 Task: Send an email with the signature Danny Hernandez with the subject 'Late payment reminder' and the message 'Please let me know if there are any issues with the formatting.' from softage.1@softage.net to softage.5@softage.net,  softage.1@softage.net and softage.6@softage.net with CC to softage.7@softage.net with an attached document Financial_projections.xlsx
Action: Key pressed n
Screenshot: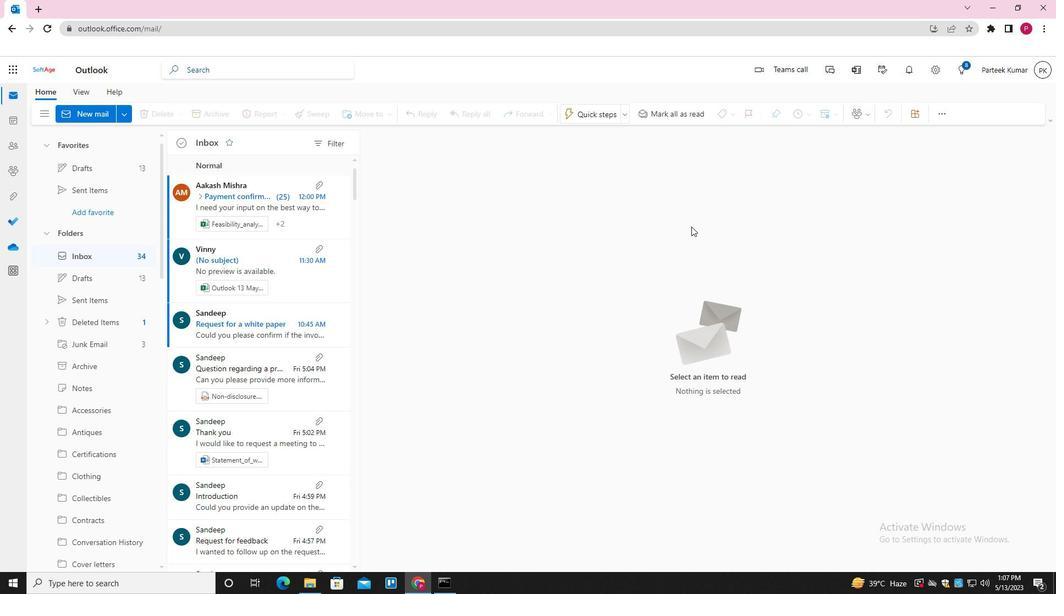 
Action: Mouse moved to (742, 116)
Screenshot: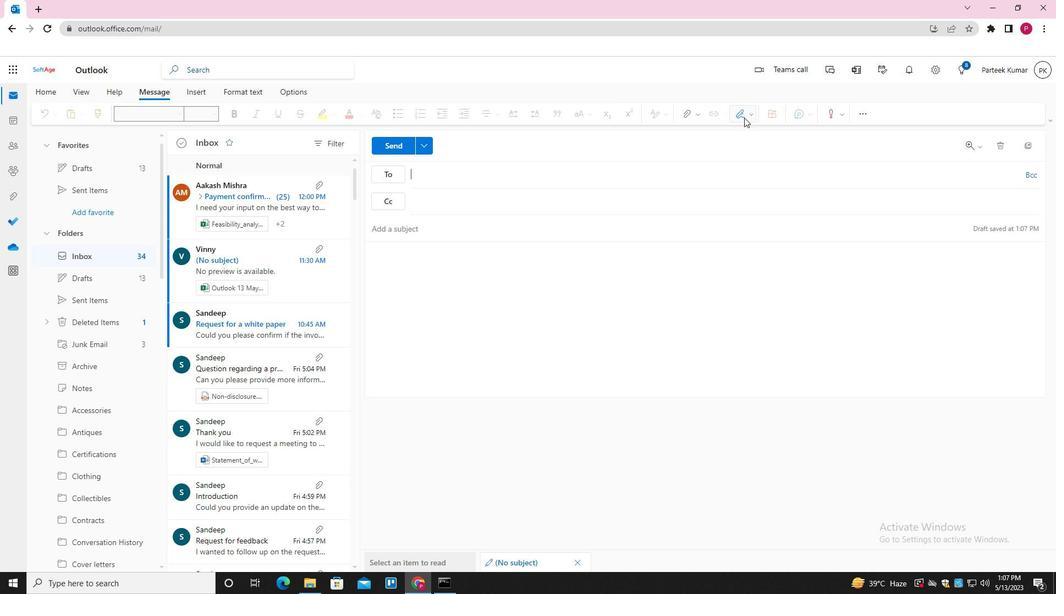
Action: Mouse pressed left at (742, 116)
Screenshot: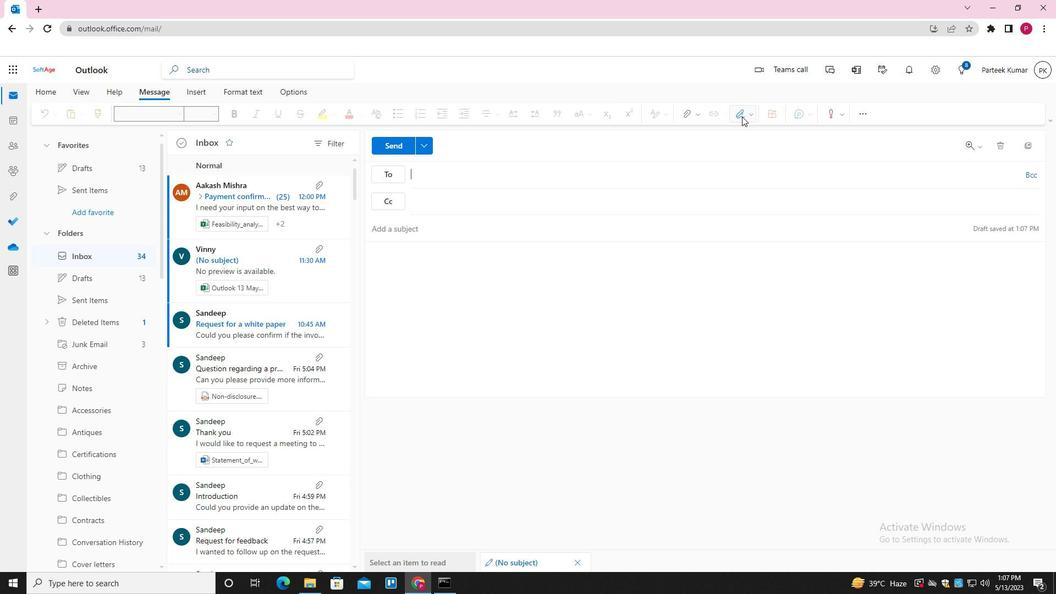 
Action: Mouse moved to (723, 155)
Screenshot: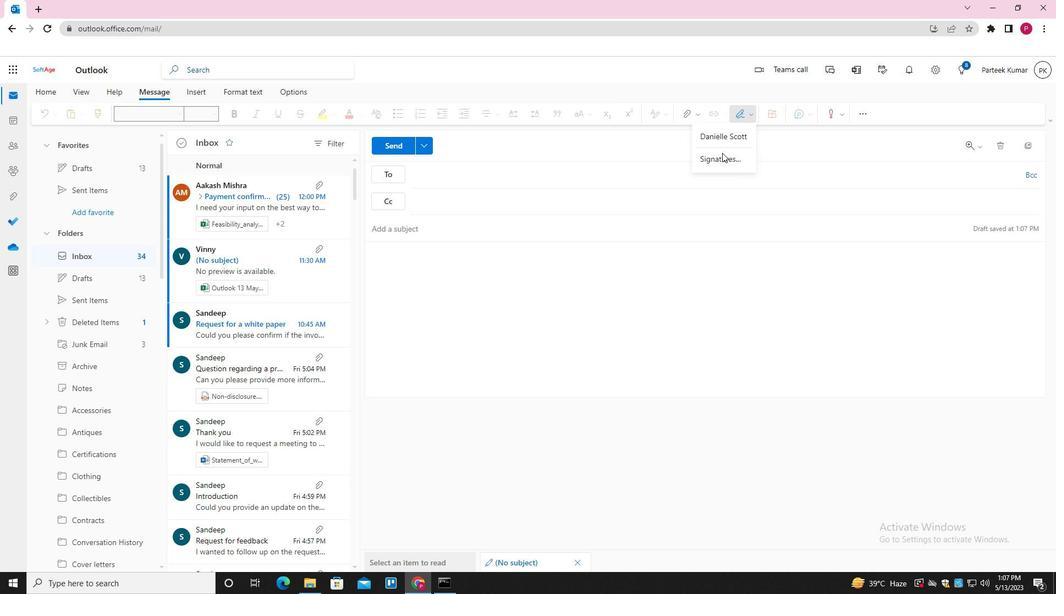 
Action: Mouse pressed left at (723, 155)
Screenshot: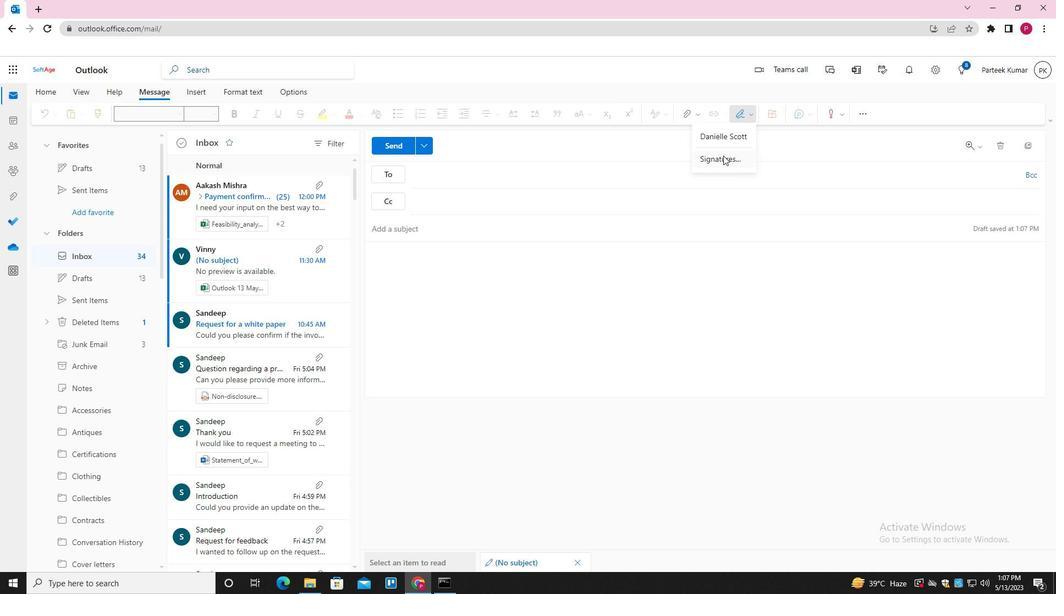
Action: Mouse moved to (748, 203)
Screenshot: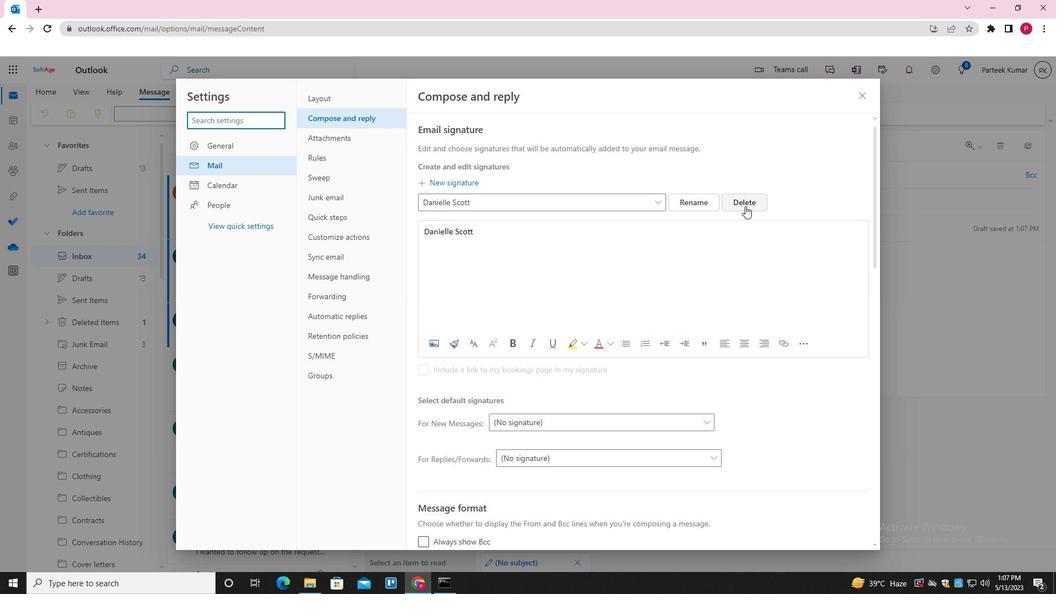 
Action: Mouse pressed left at (748, 203)
Screenshot: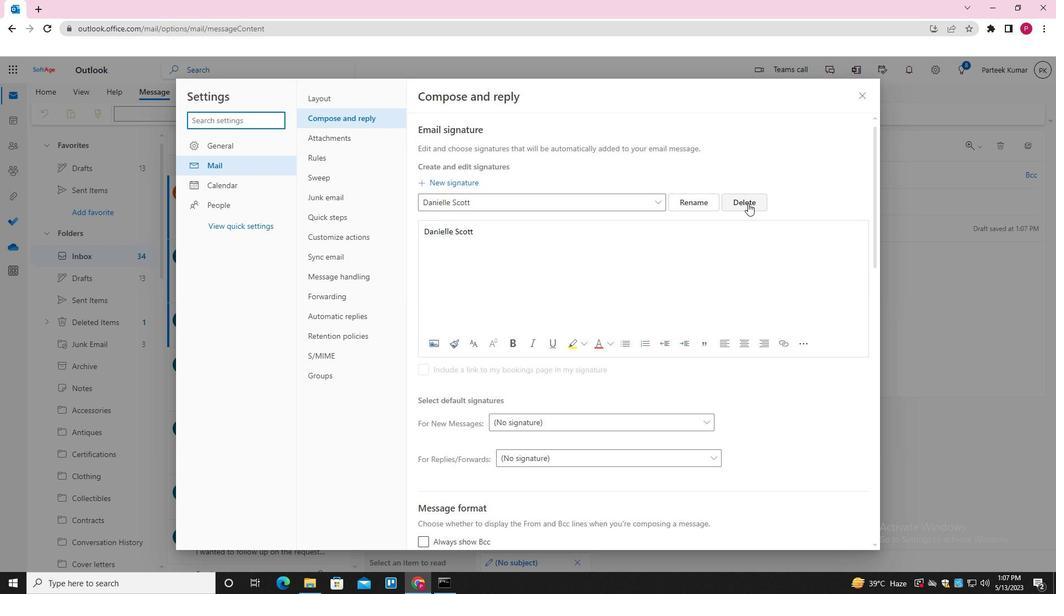 
Action: Mouse moved to (664, 203)
Screenshot: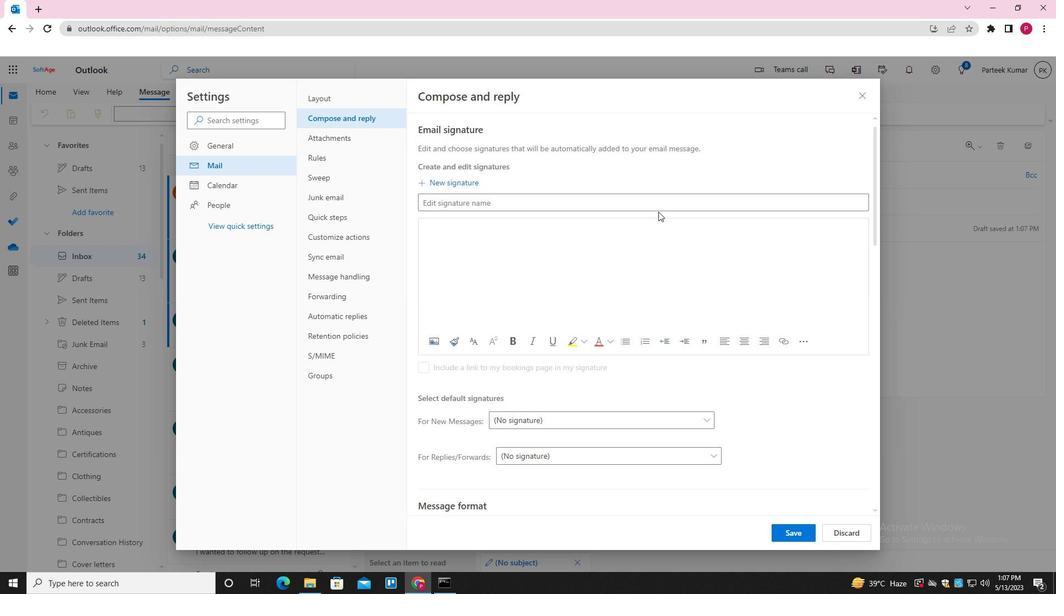 
Action: Mouse pressed left at (664, 203)
Screenshot: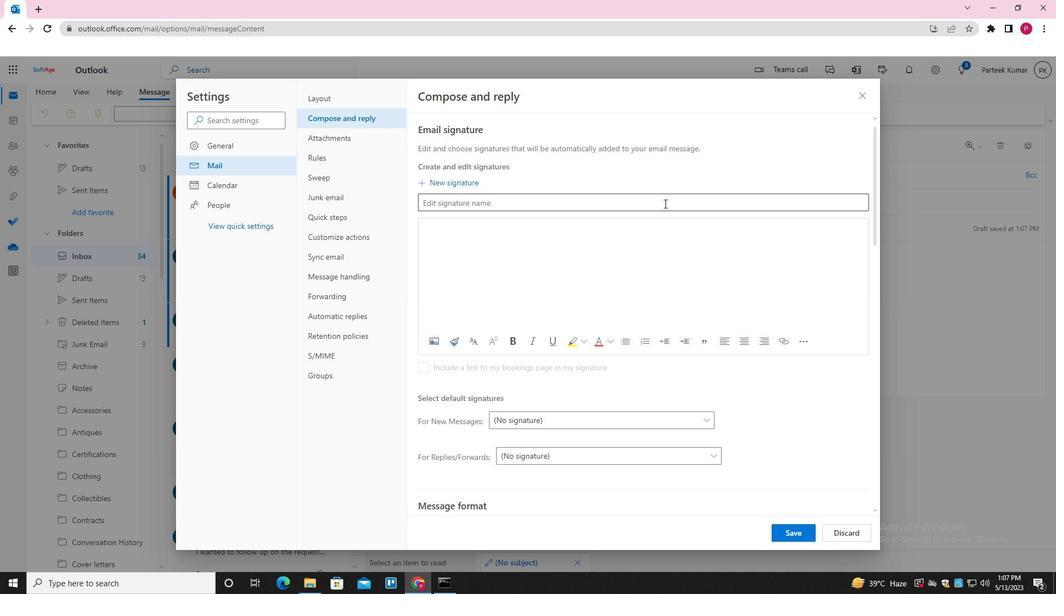 
Action: Key pressed <Key.shift>DANNY<Key.space><Key.shift><Key.shift><Key.shift><Key.shift><Key.shift><Key.shift><Key.shift><Key.shift><Key.shift><Key.shift><Key.shift><Key.shift><Key.shift><Key.shift><Key.shift><Key.shift><Key.shift><Key.shift><Key.shift><Key.shift><Key.shift><Key.shift><Key.shift><Key.shift><Key.shift><Key.shift><Key.shift><Key.shift><Key.shift><Key.shift><Key.shift><Key.shift><Key.shift><Key.shift>HERNANDEZ<Key.tab><Key.shift>DANNT<Key.space>Z<Key.backspace><Key.backspace><Key.backspace>Y<Key.space><Key.shift>HERNANDEZ
Screenshot: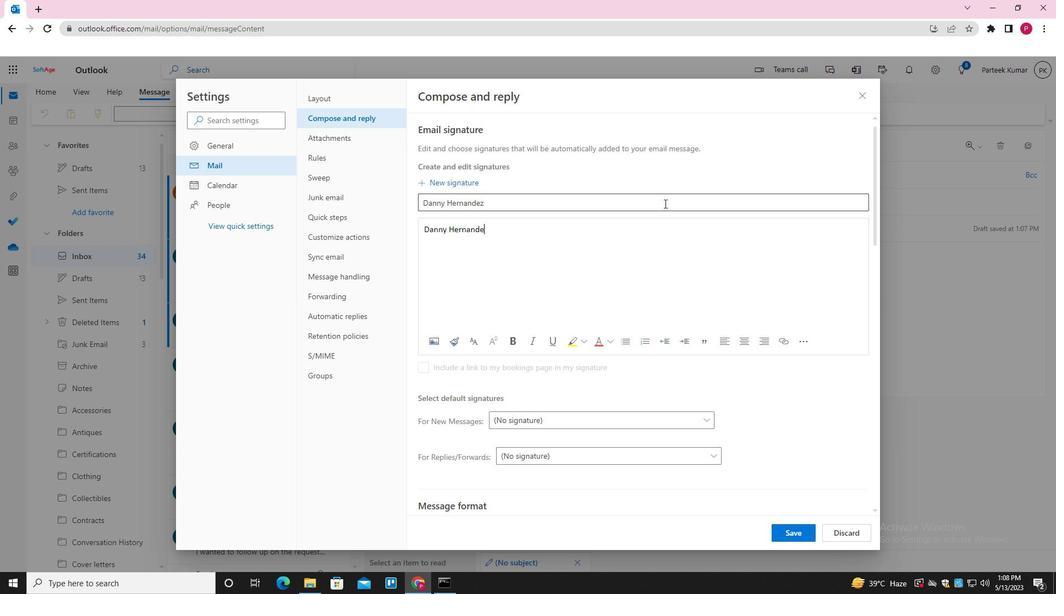 
Action: Mouse moved to (799, 531)
Screenshot: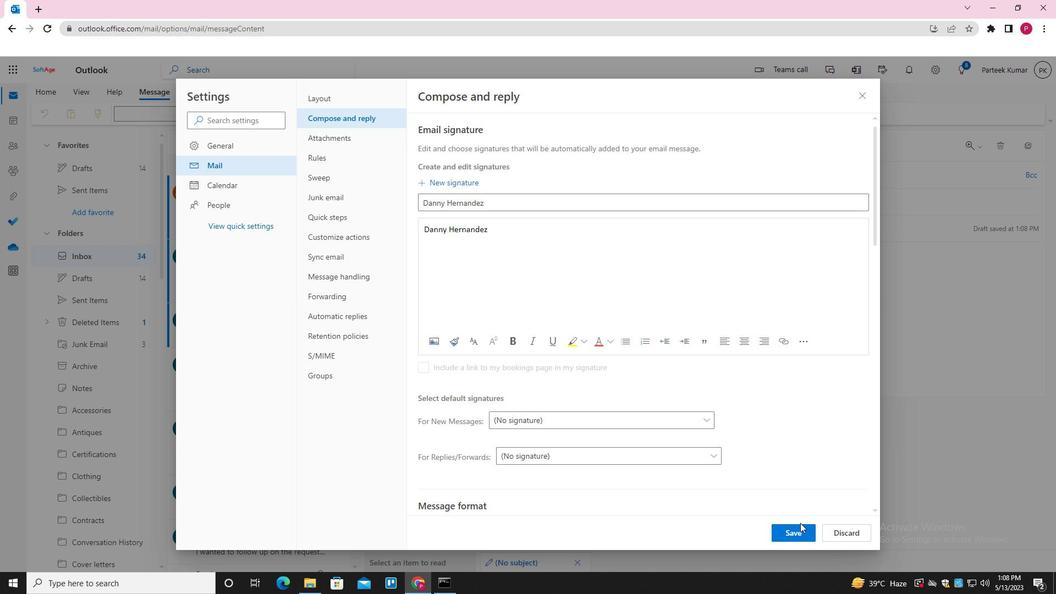 
Action: Mouse pressed left at (799, 531)
Screenshot: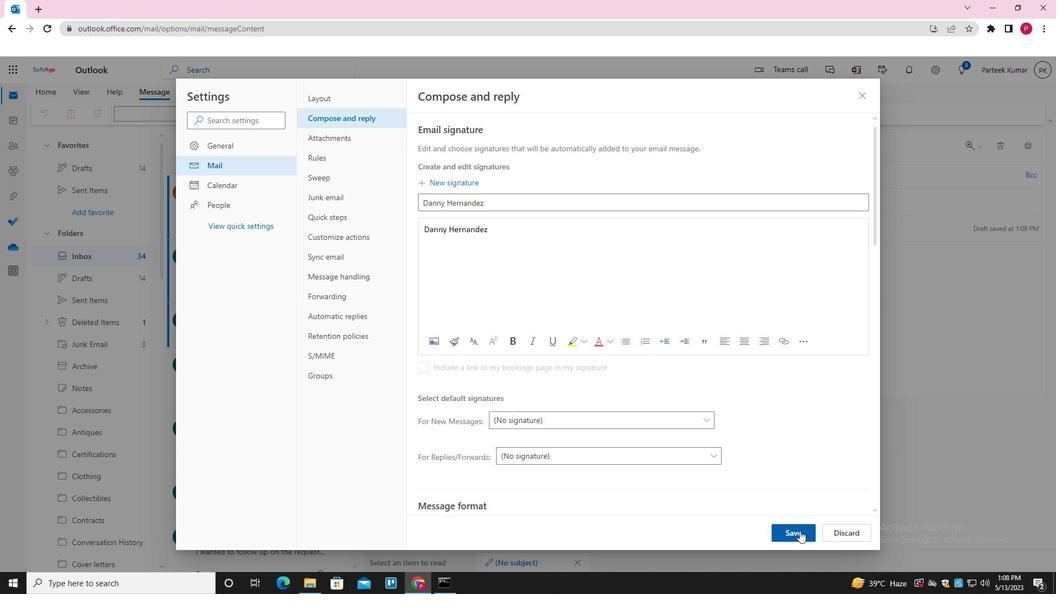 
Action: Mouse moved to (858, 100)
Screenshot: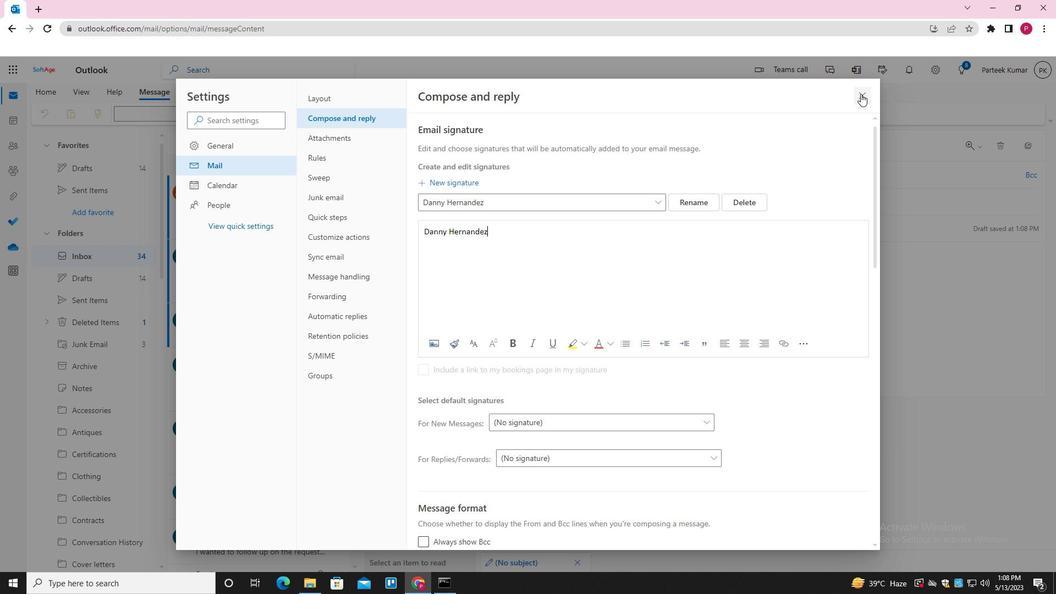 
Action: Mouse pressed left at (858, 100)
Screenshot: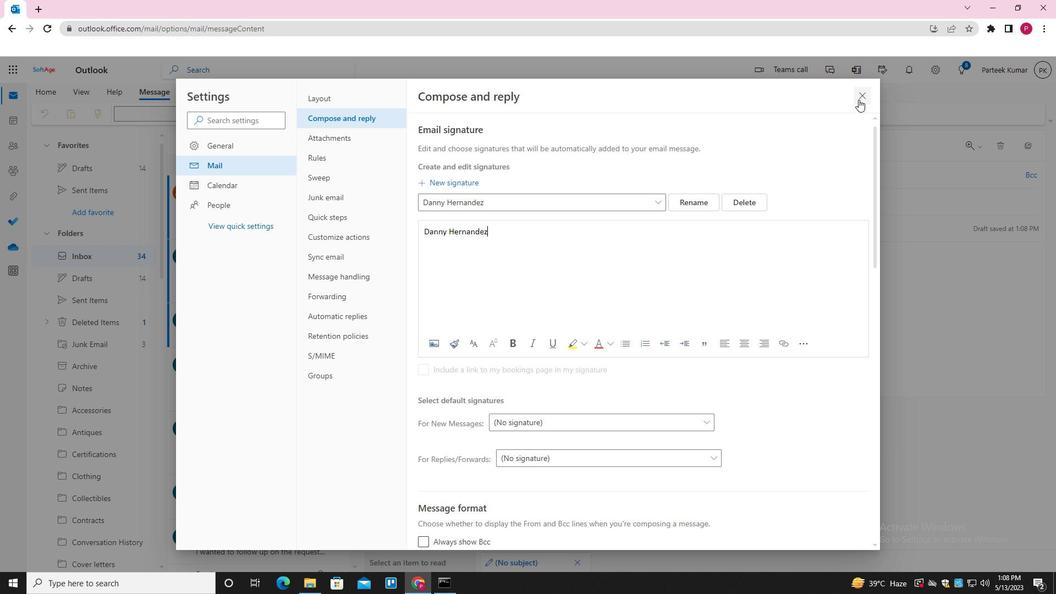 
Action: Mouse moved to (740, 112)
Screenshot: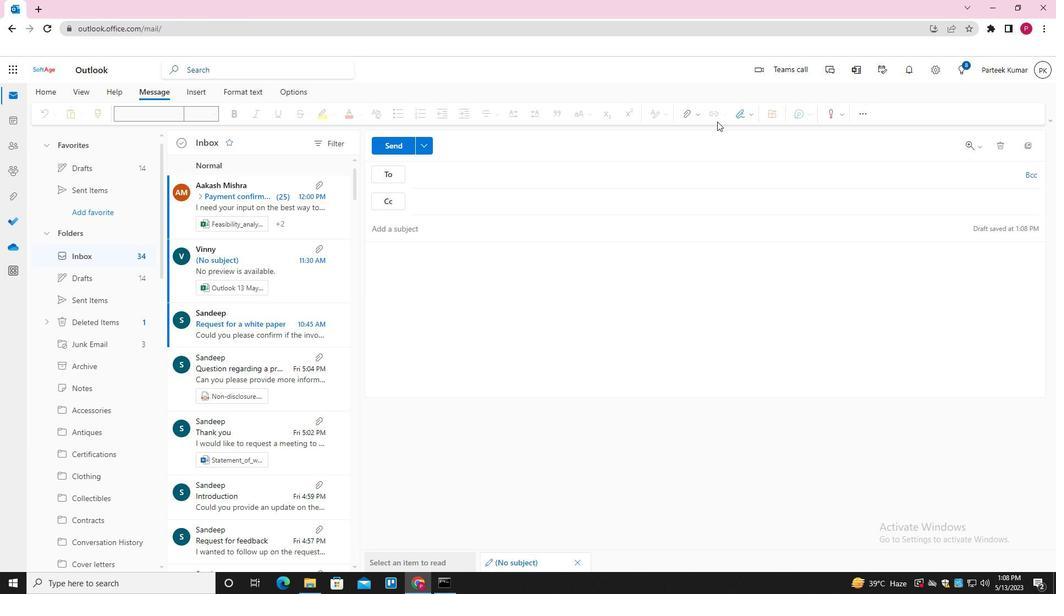 
Action: Mouse pressed left at (740, 112)
Screenshot: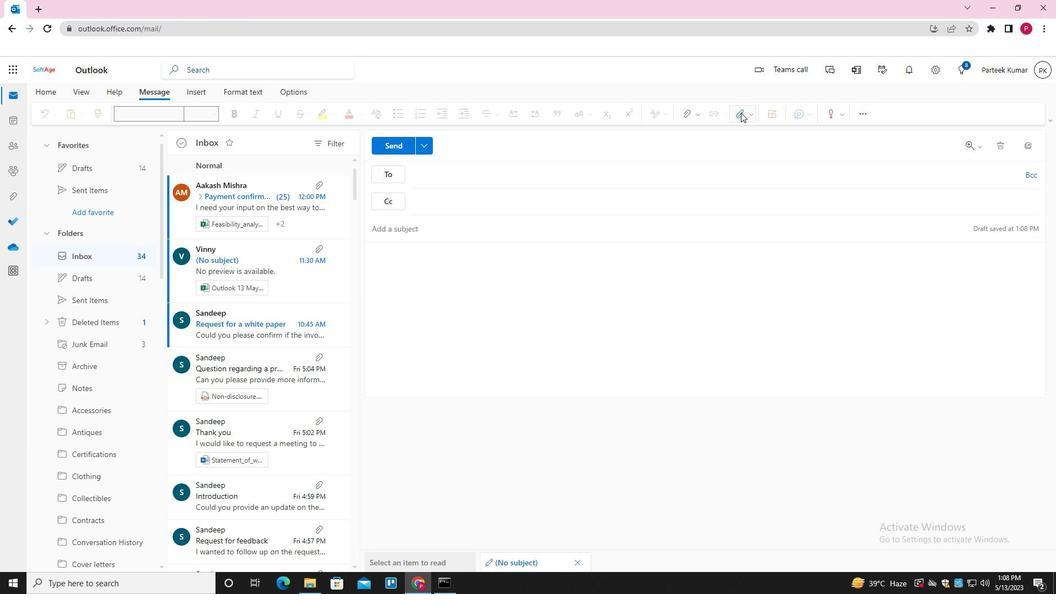 
Action: Mouse moved to (727, 137)
Screenshot: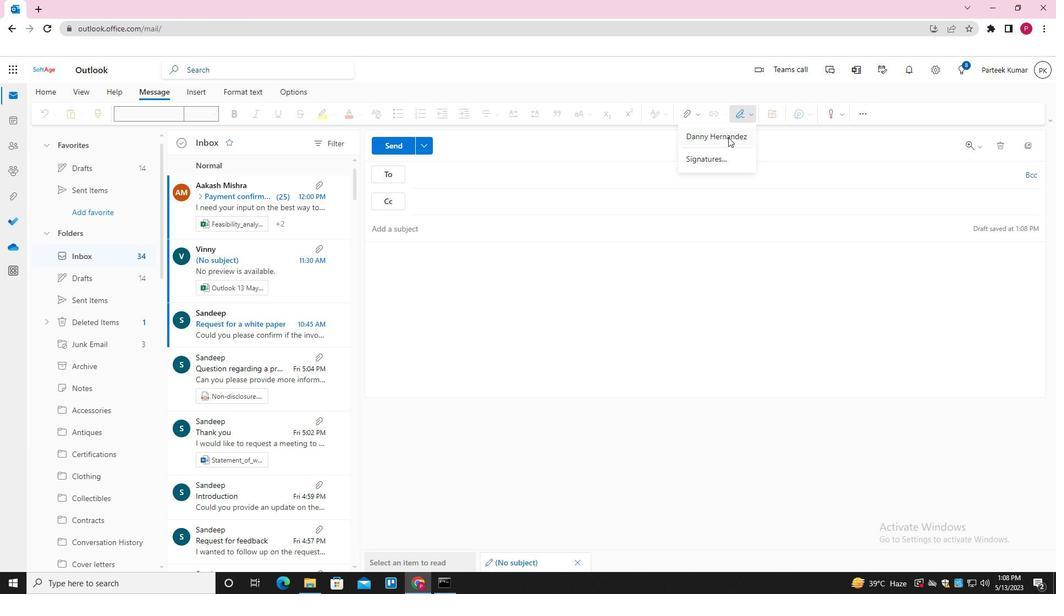 
Action: Mouse pressed left at (727, 137)
Screenshot: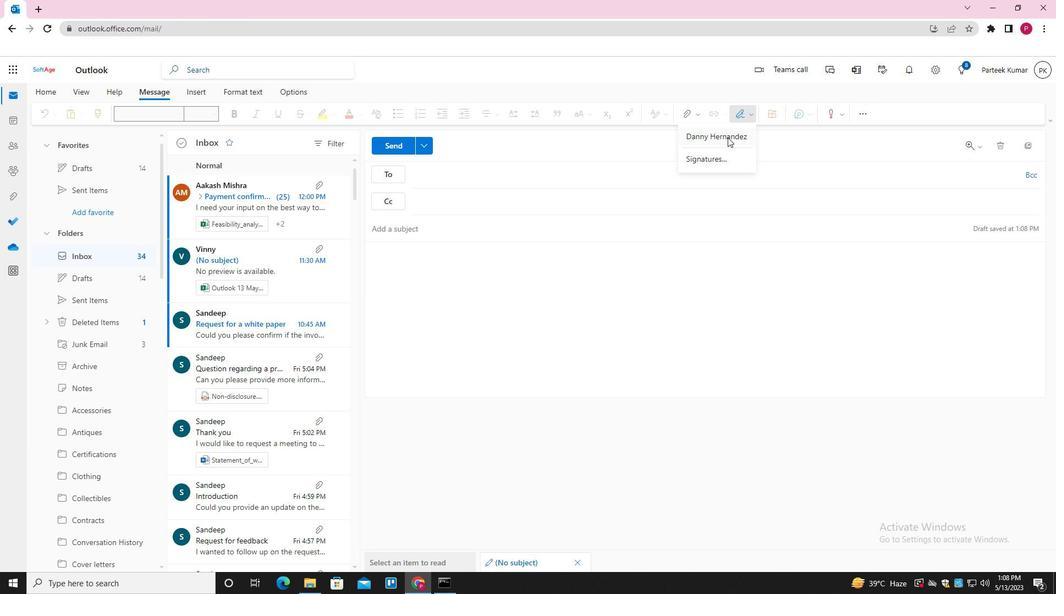 
Action: Mouse moved to (485, 229)
Screenshot: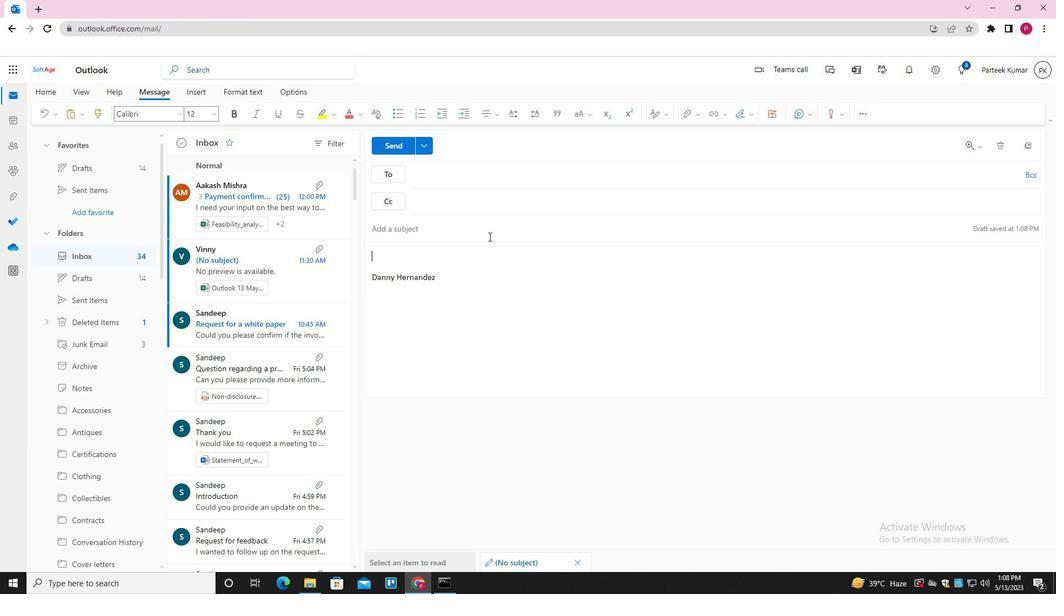 
Action: Mouse pressed left at (485, 229)
Screenshot: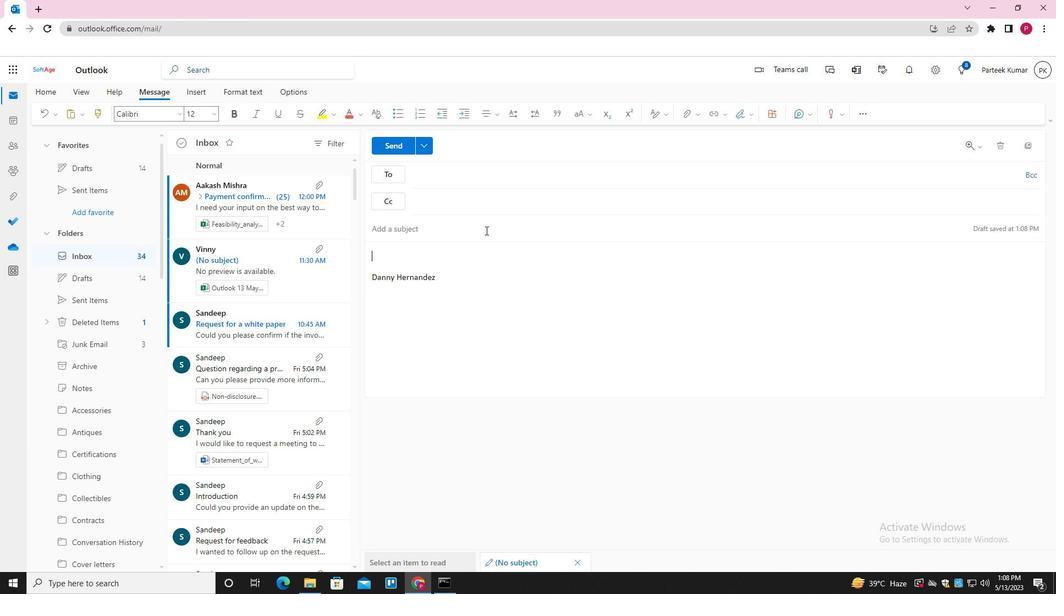 
Action: Key pressed <Key.shift_r>LATE<Key.space>PAYMENT<Key.space>REMINDER<Key.tab><Key.shift_r>PLEASE<Key.space>LET<Key.space>ME<Key.space>KNOE<Key.backspace>W<Key.space>IF<Key.space>THERE<Key.space>ARE<Key.space>ANY<Key.space>ISSUES<Key.space>WITH<Key.space>THE<Key.space>FORMATTING<Key.space>
Screenshot: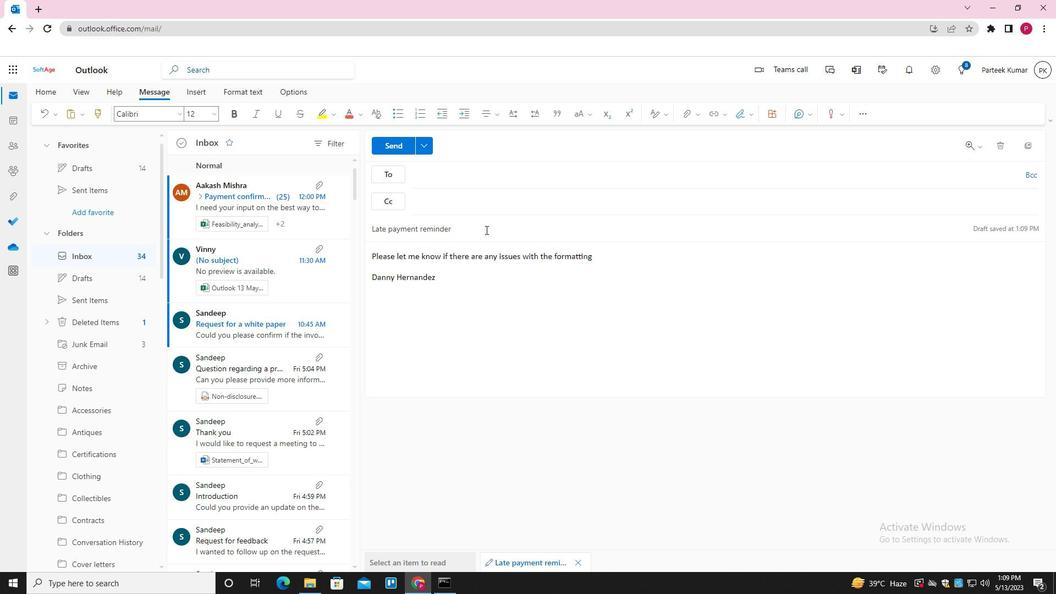 
Action: Mouse moved to (532, 169)
Screenshot: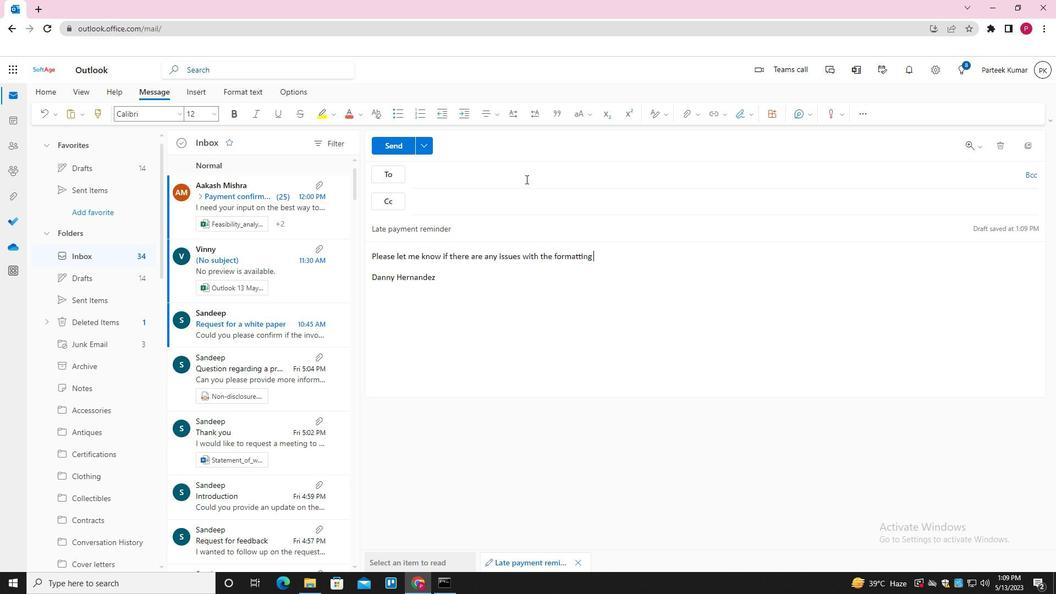 
Action: Mouse pressed left at (532, 169)
Screenshot: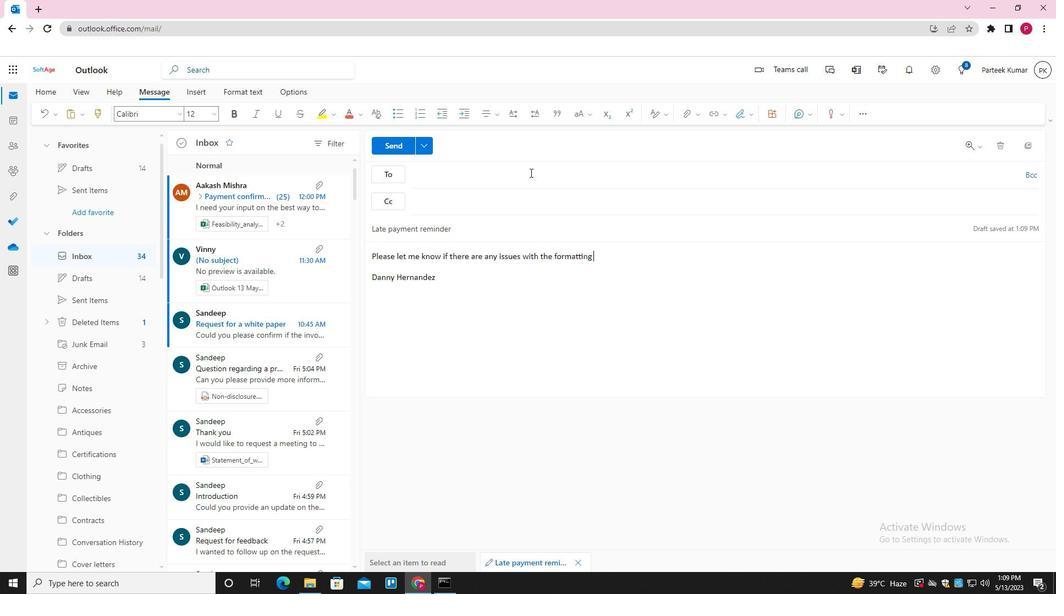
Action: Key pressed SOFTAGE.5<Key.shift>@SOFTAGE.NET<Key.enter>SOFTAGE.1<Key.shift>@SOFTAGE,
Screenshot: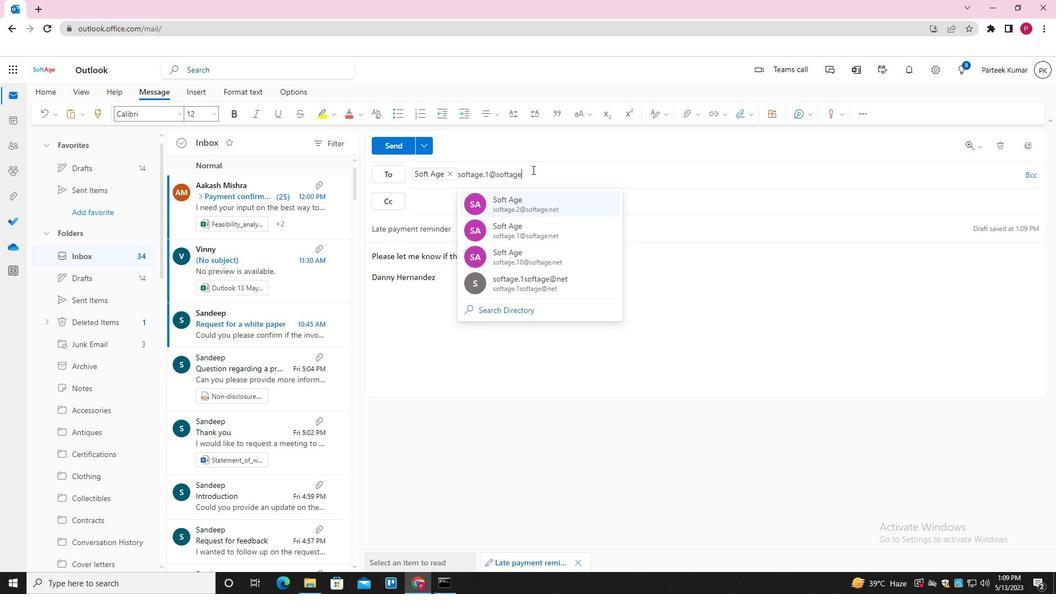 
Action: Mouse moved to (524, 173)
Screenshot: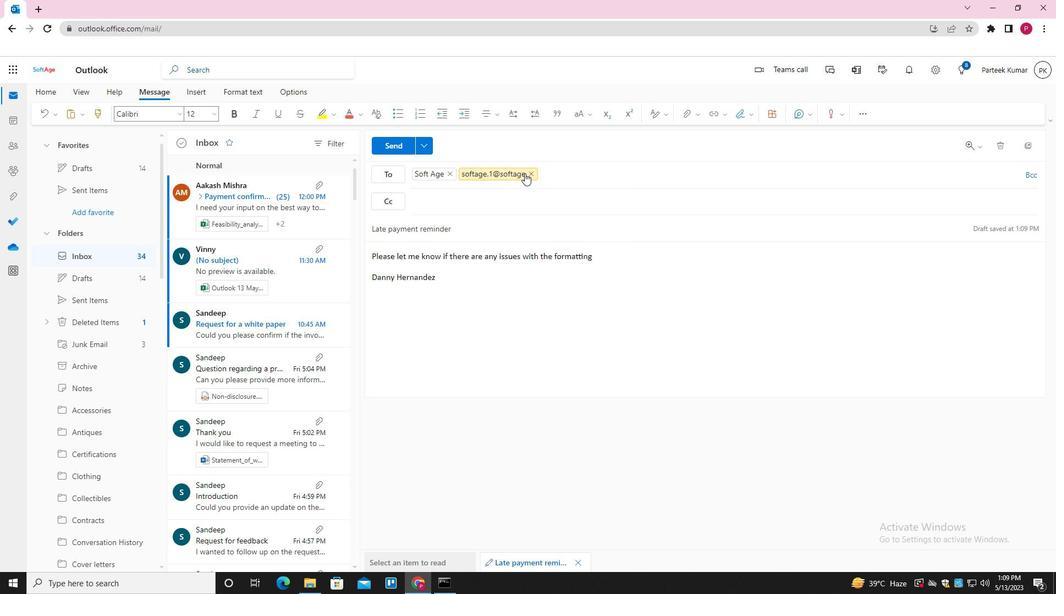 
Action: Mouse pressed left at (524, 173)
Screenshot: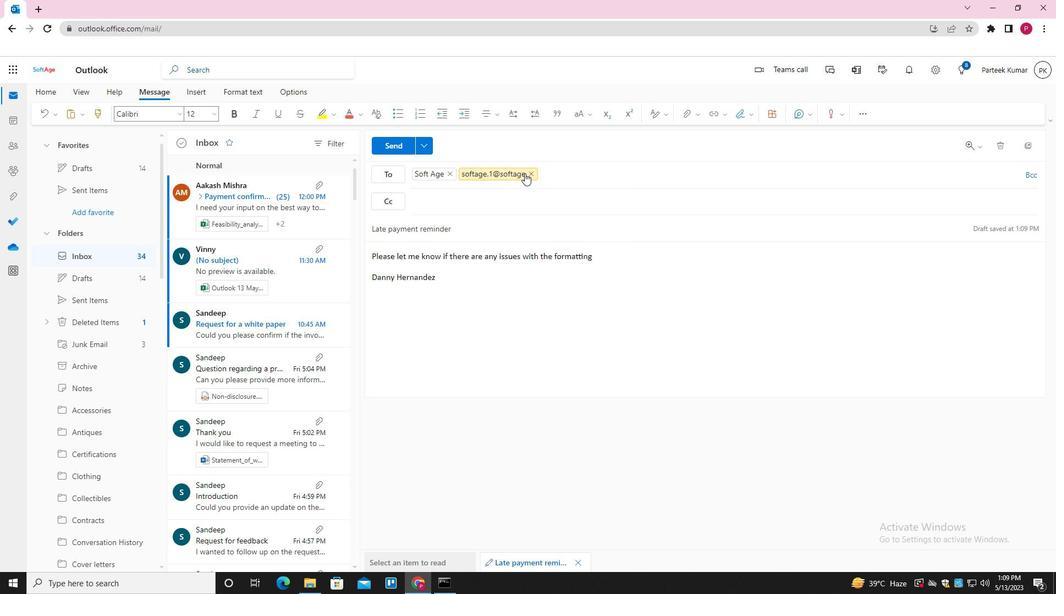
Action: Mouse moved to (512, 176)
Screenshot: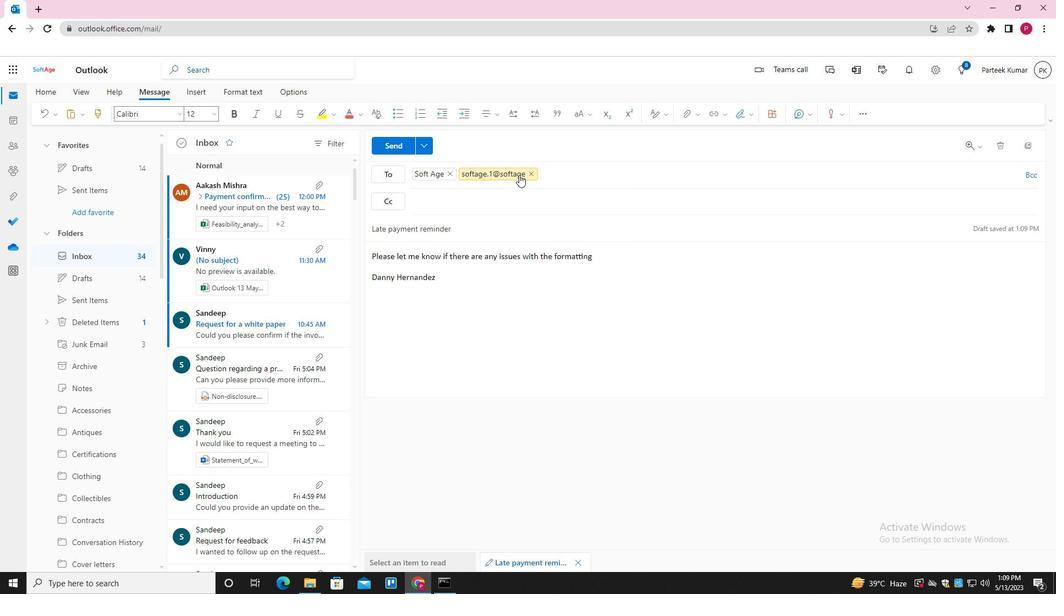 
Action: Mouse pressed left at (512, 176)
Screenshot: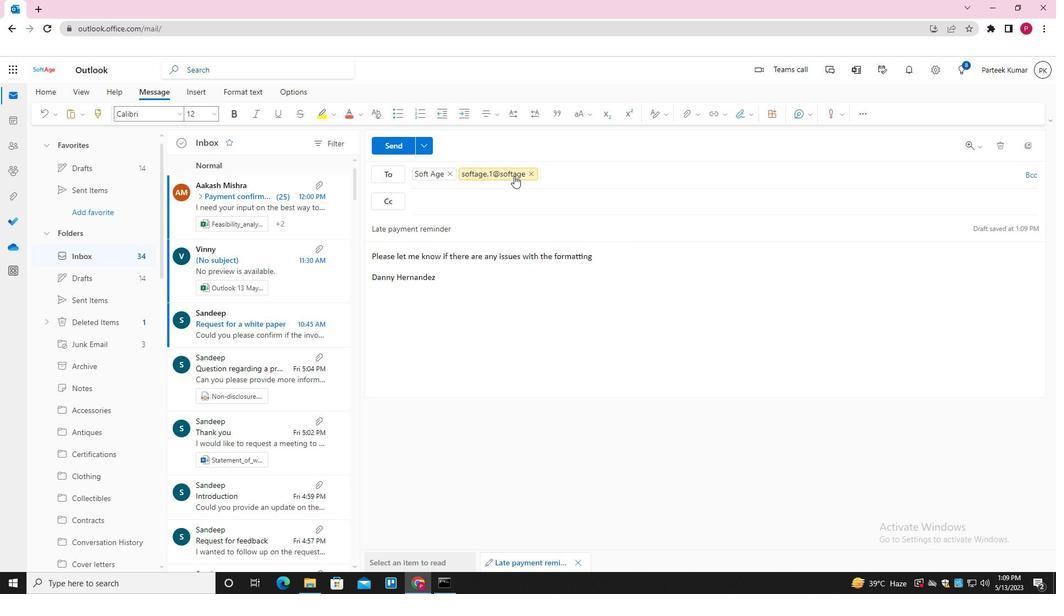 
Action: Mouse pressed left at (512, 176)
Screenshot: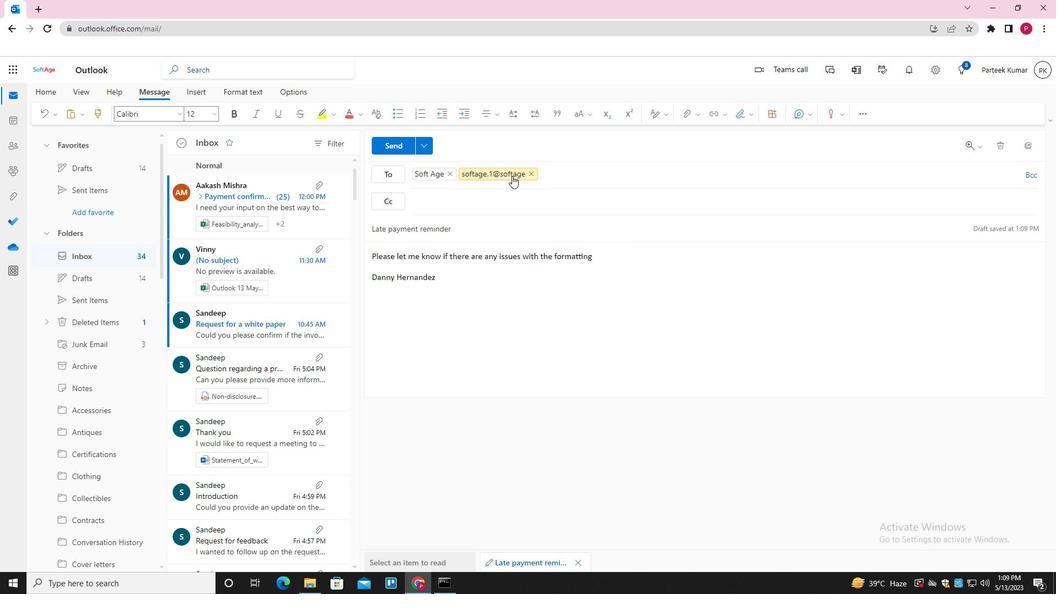 
Action: Mouse moved to (751, 80)
Screenshot: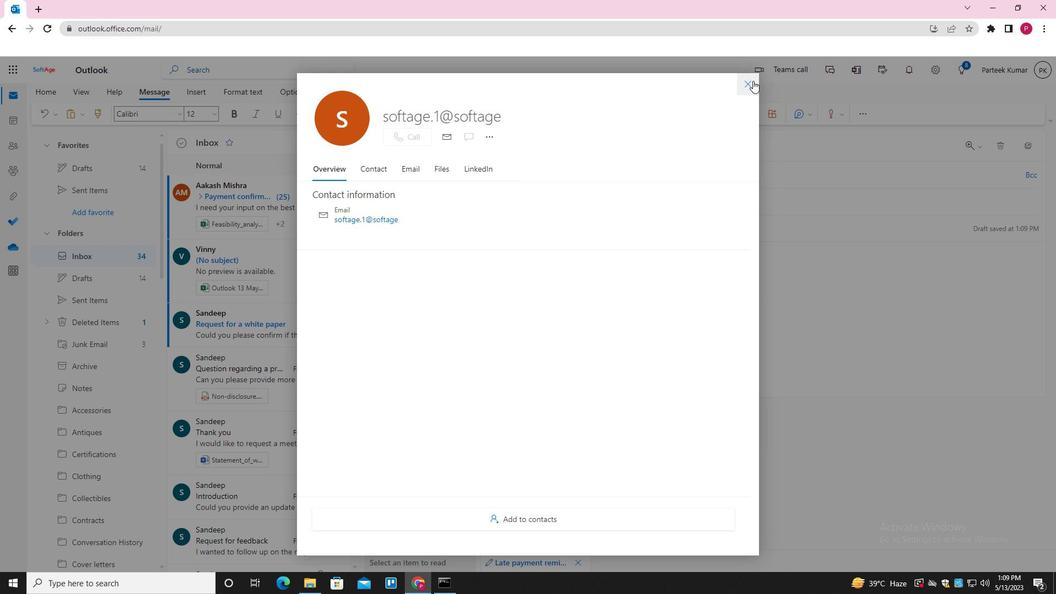 
Action: Mouse pressed left at (751, 80)
Screenshot: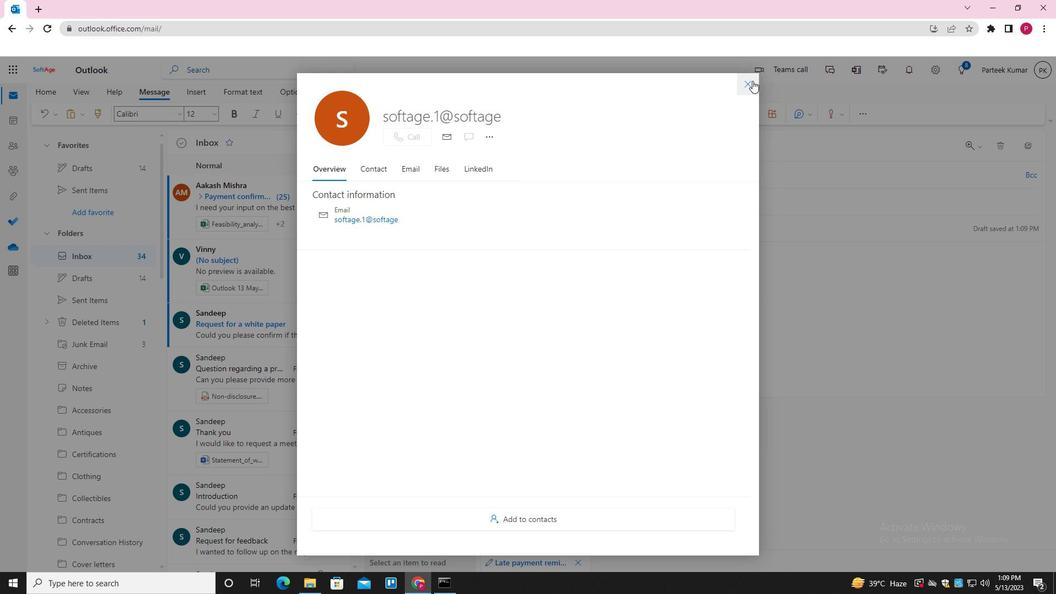 
Action: Mouse moved to (573, 171)
Screenshot: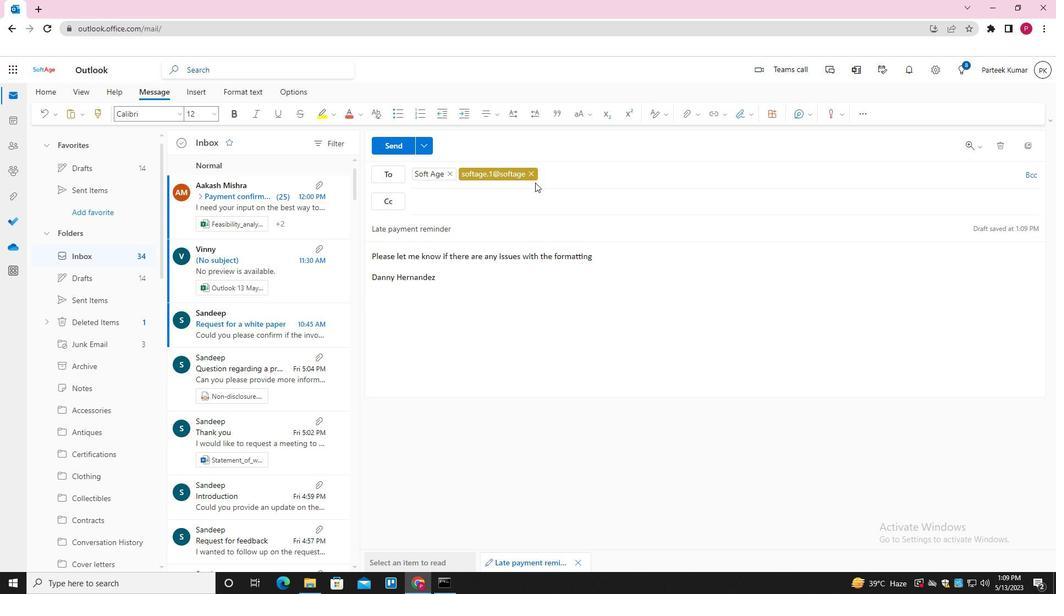 
Action: Mouse pressed left at (573, 171)
Screenshot: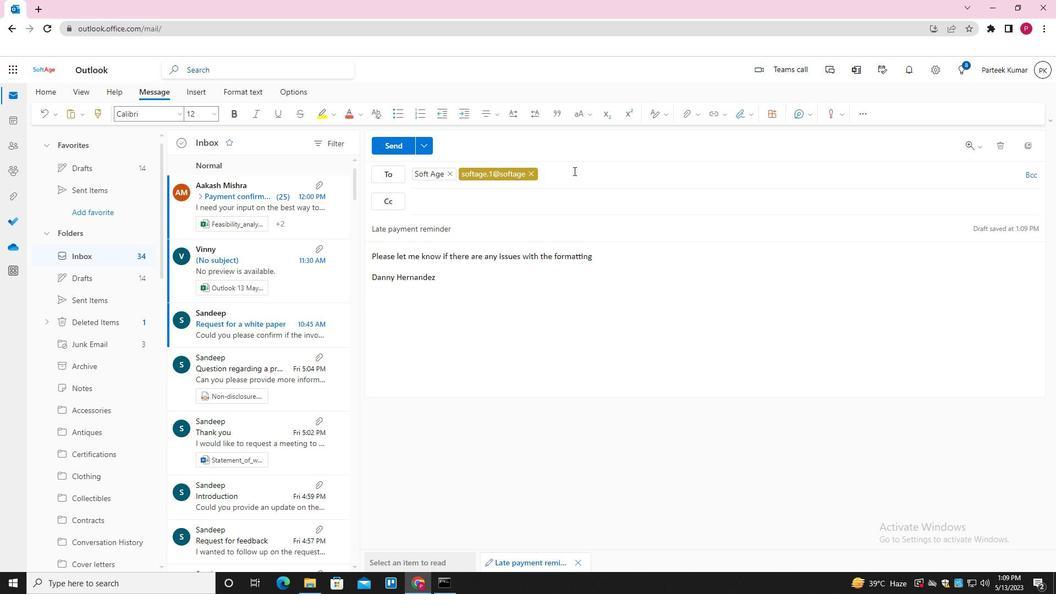 
Action: Mouse moved to (575, 175)
Screenshot: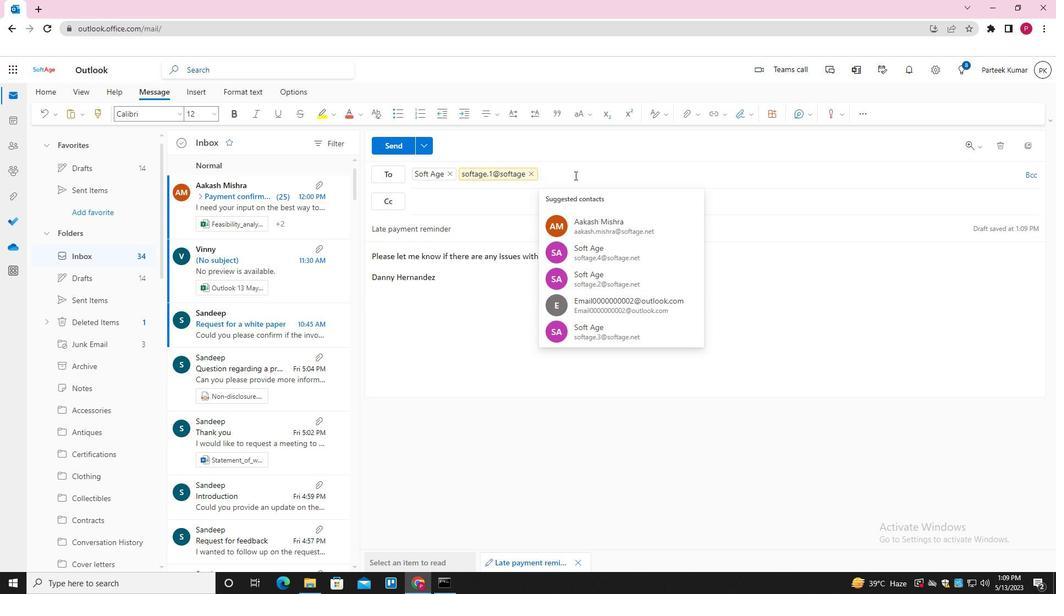 
Action: Key pressed <Key.backspace>SOFTAGE.1<Key.shift>@SOFTAGE.NET<Key.enter>SOFTAGE.6<Key.shift>@SOFTAGE.NET<Key.enter><Key.tab>SOFTG<Key.backspace>AGE.7<Key.shift>@SOFTAGE.NET<Key.enter>
Screenshot: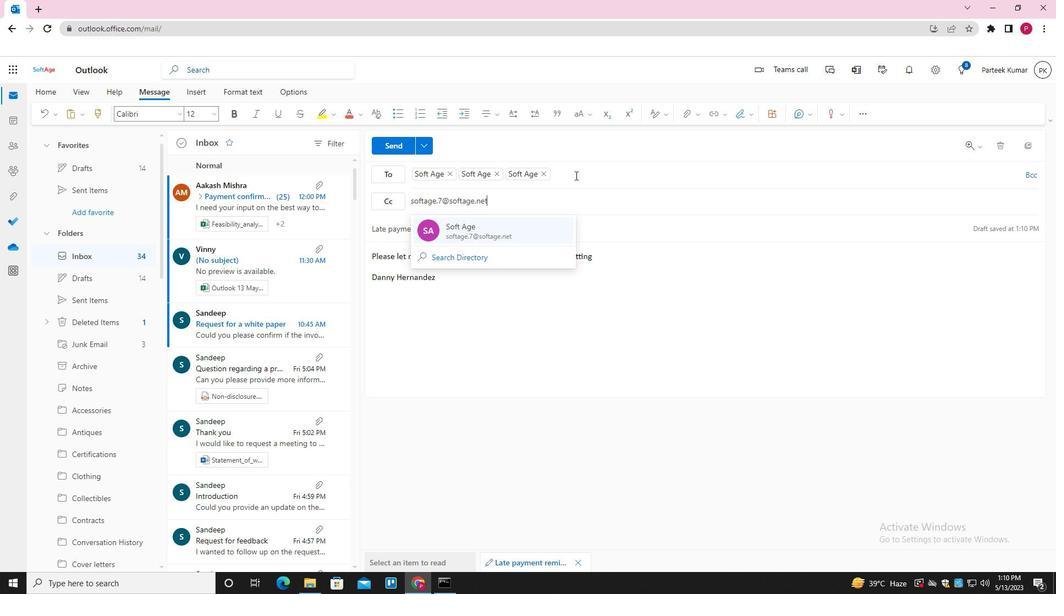 
Action: Mouse moved to (683, 114)
Screenshot: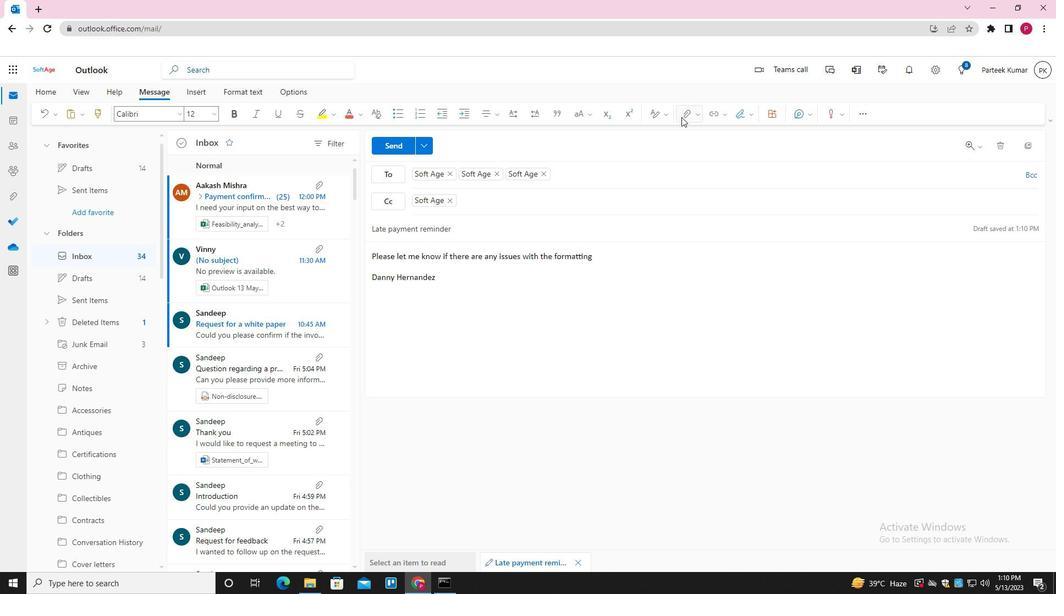 
Action: Mouse pressed left at (683, 114)
Screenshot: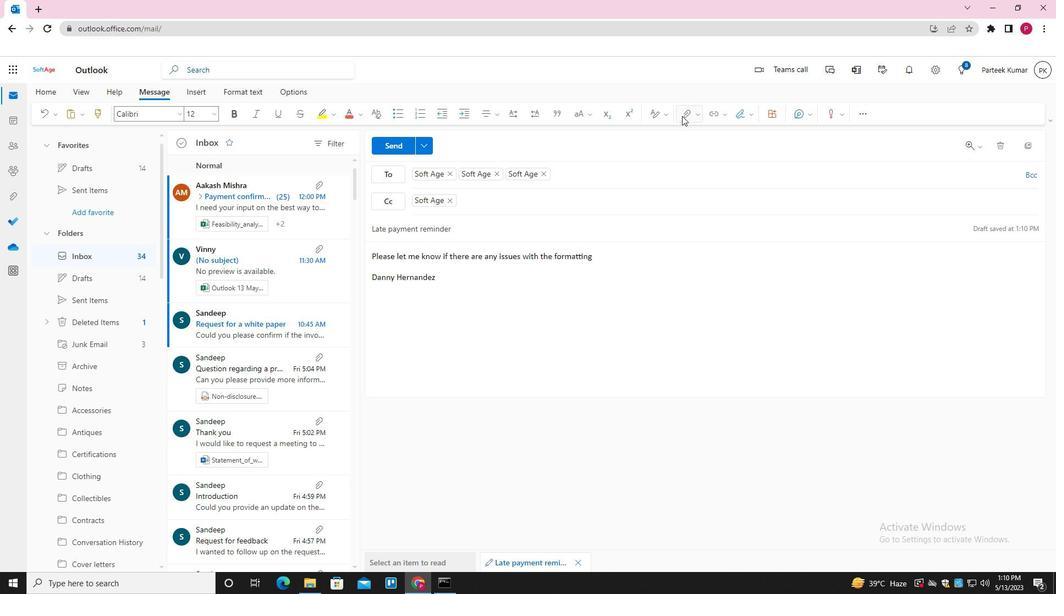 
Action: Mouse moved to (674, 135)
Screenshot: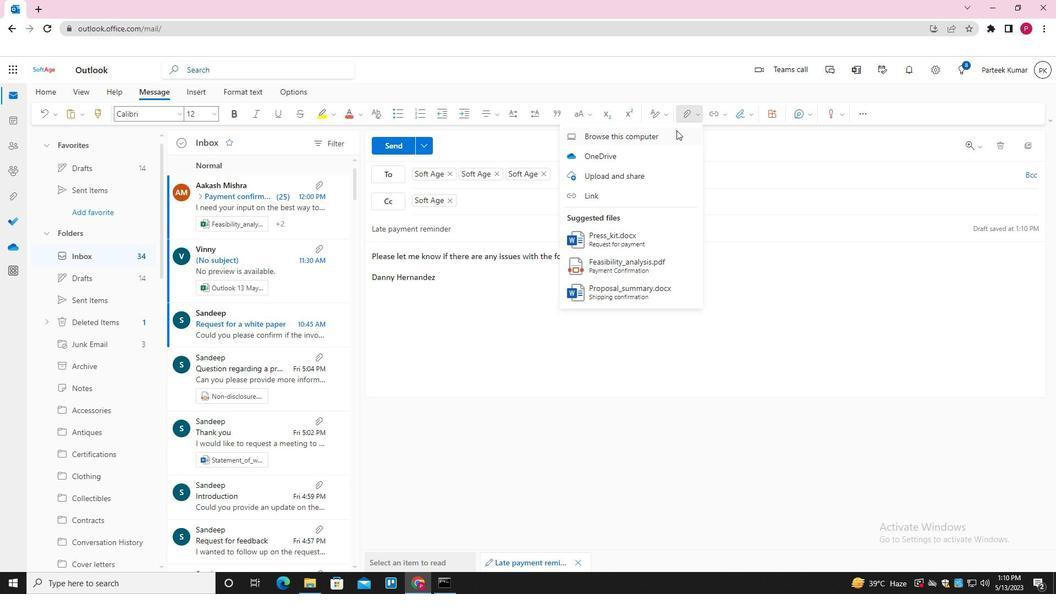
Action: Mouse pressed left at (674, 135)
Screenshot: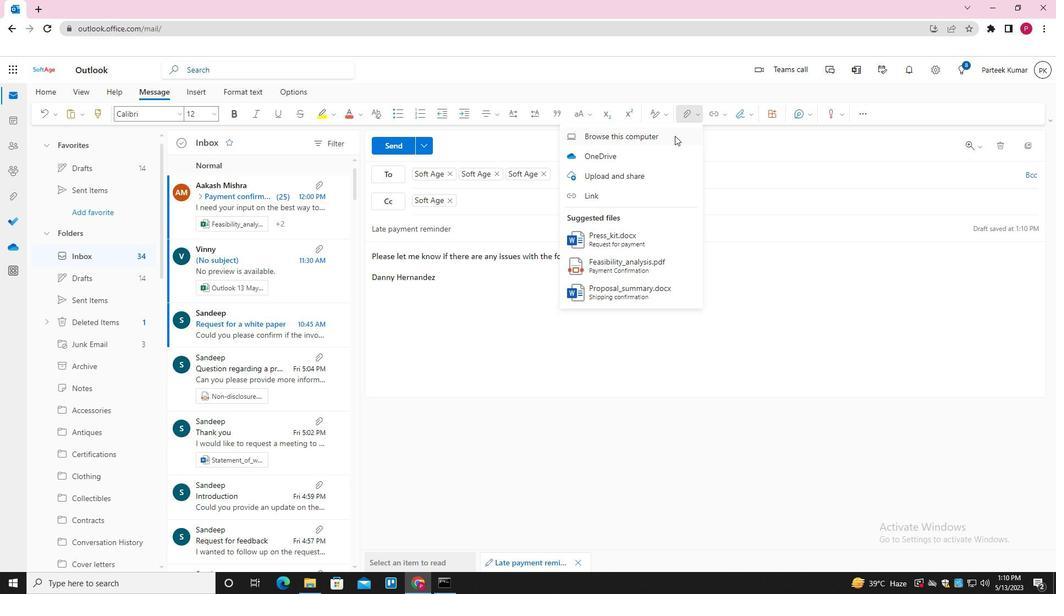 
Action: Mouse moved to (242, 97)
Screenshot: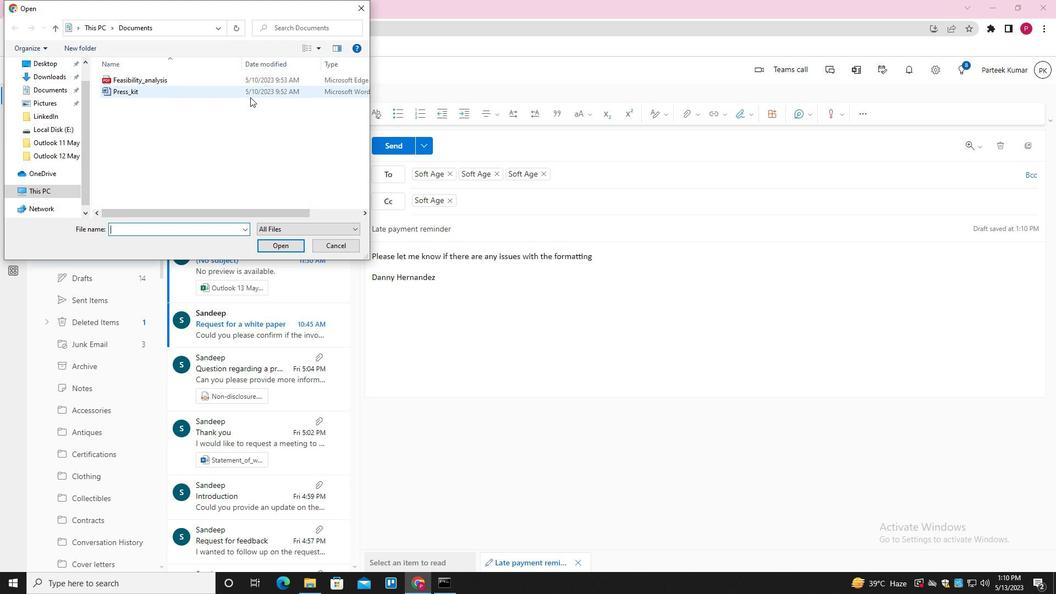
Action: Mouse pressed left at (242, 97)
Screenshot: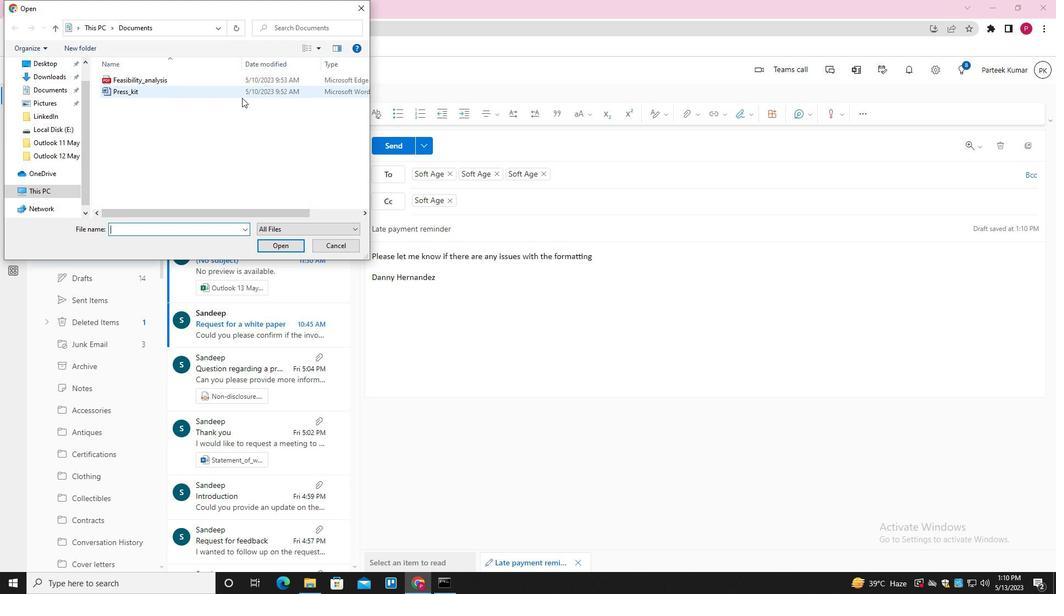
Action: Mouse moved to (235, 95)
Screenshot: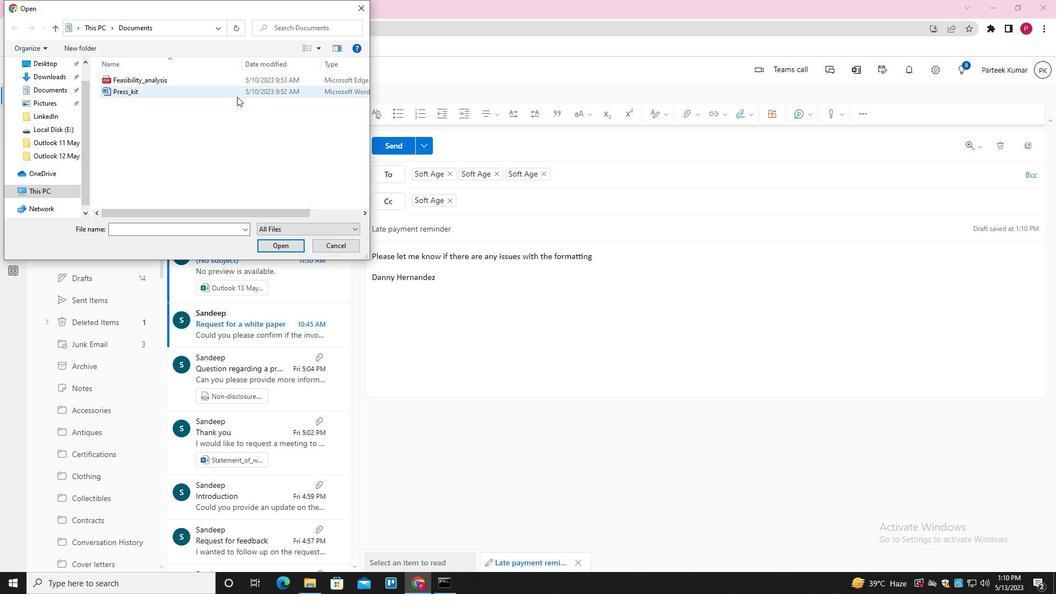 
Action: Mouse pressed left at (235, 95)
Screenshot: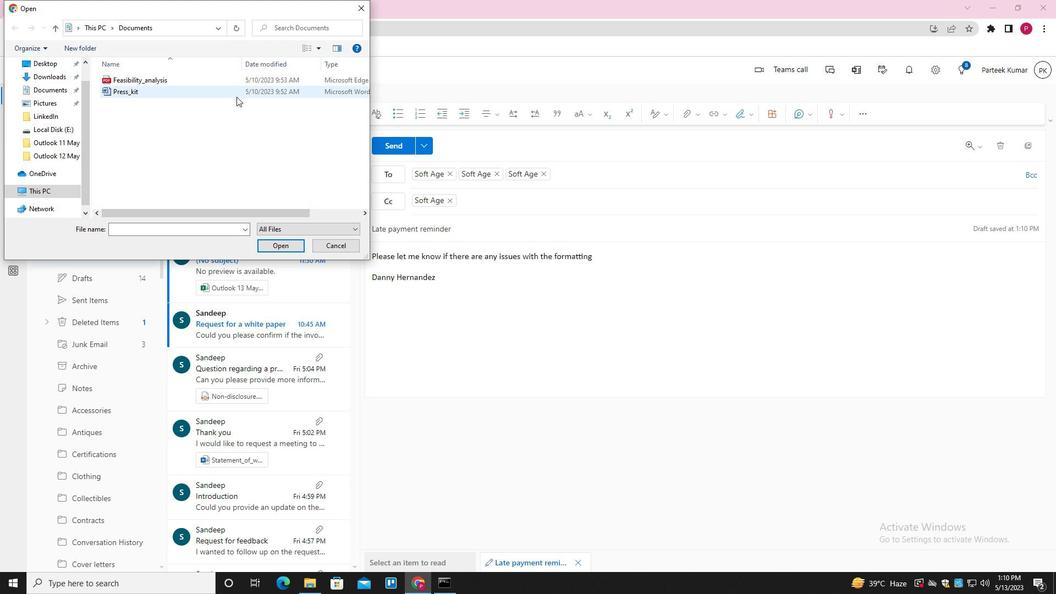 
Action: Key pressed <Key.f2><Key.shift_r><Key.shift_r><Key.shift_r><Key.shift_r><Key.shift_r><Key.shift_r><Key.shift_r><Key.shift_r><Key.shift_r><Key.shift_r><Key.shift_r><Key.shift_r><Key.shift_r><Key.shift_r><Key.shift_r><Key.shift_r><Key.shift_r><Key.shift_r><Key.shift_r><Key.shift_r>FINANCIAL<Key.shift_r><Key.shift_r><Key.shift_r><Key.shift_r>_PROJECTION.XLSX
Screenshot: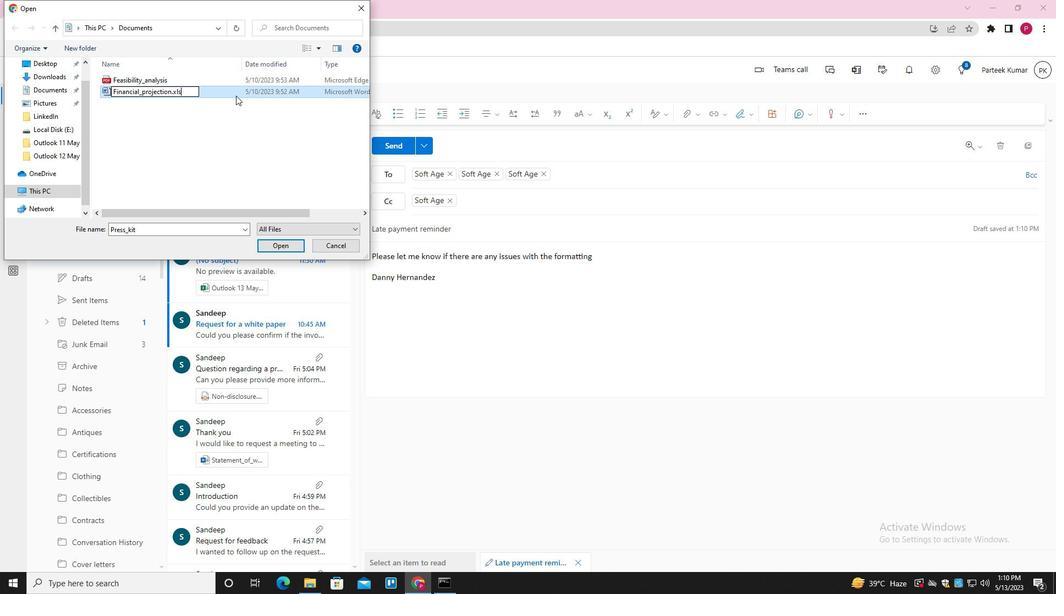 
Action: Mouse moved to (235, 95)
Screenshot: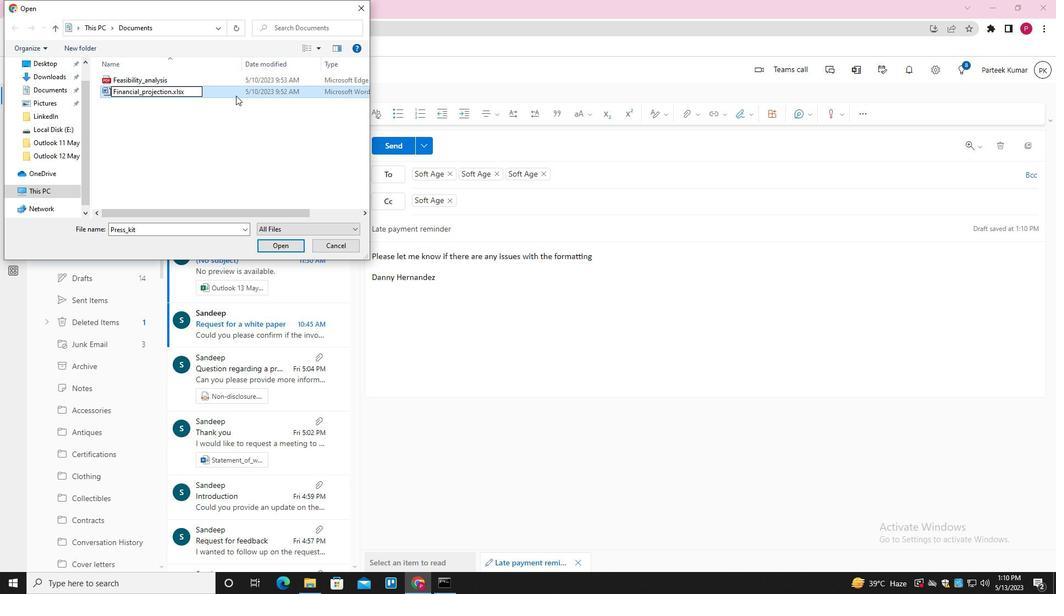 
Action: Key pressed <Key.enter>
Screenshot: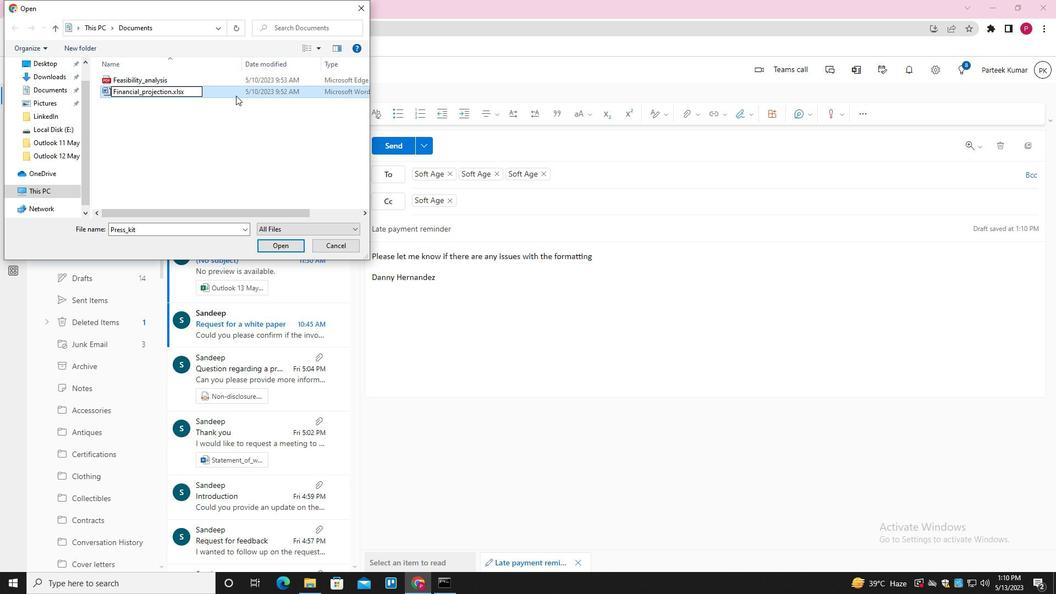 
Action: Mouse pressed left at (235, 95)
Screenshot: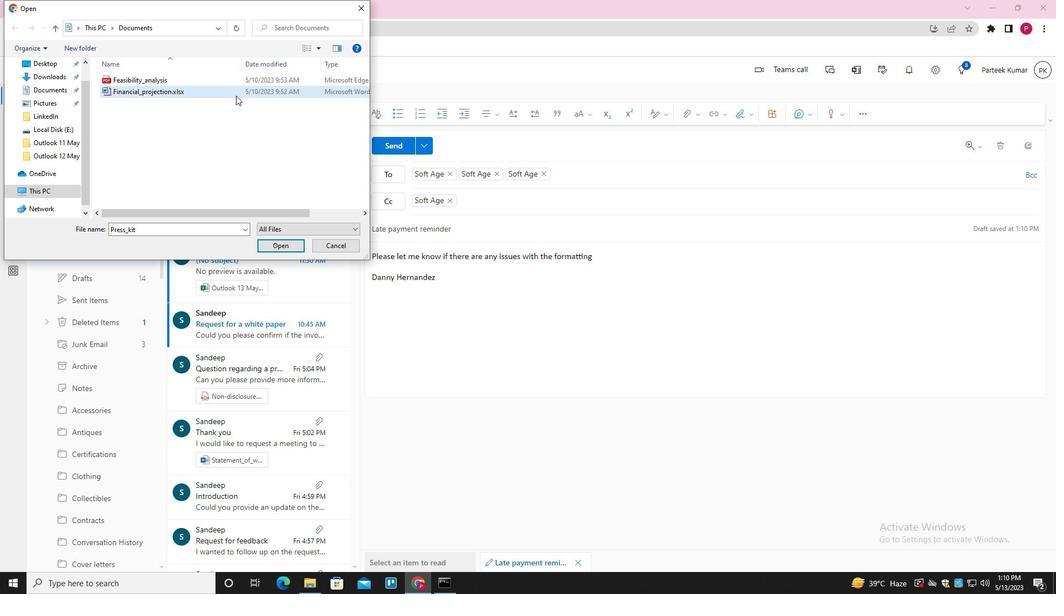 
Action: Mouse moved to (286, 245)
Screenshot: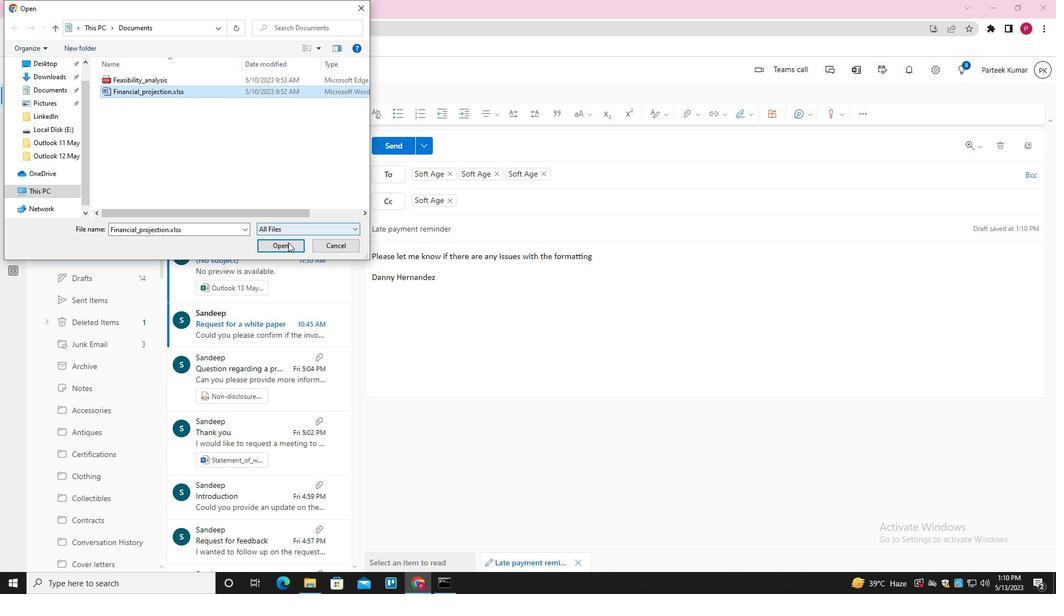 
Action: Mouse pressed left at (286, 245)
Screenshot: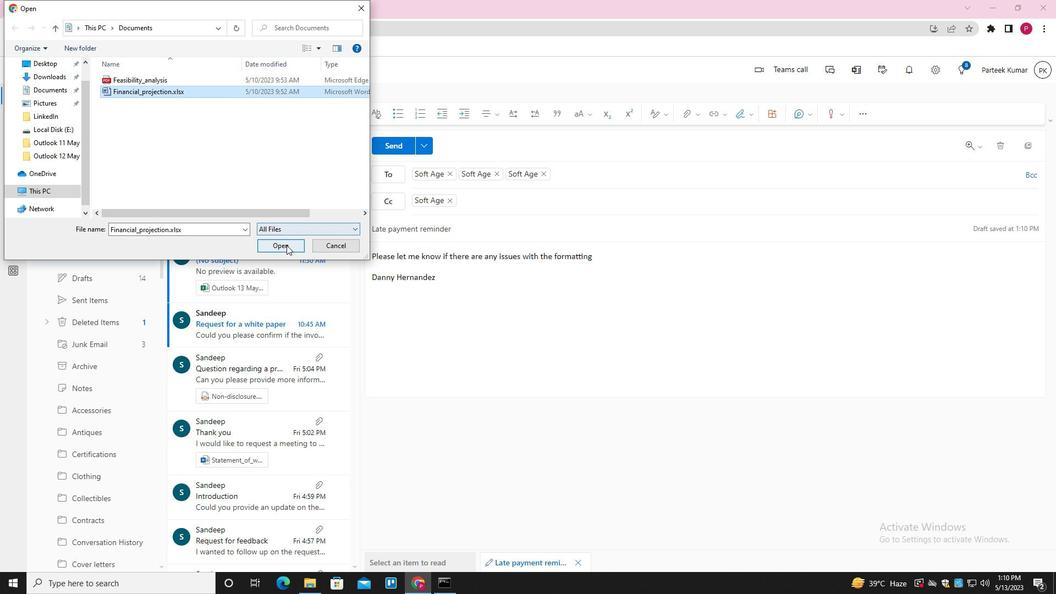 
Action: Mouse moved to (391, 147)
Screenshot: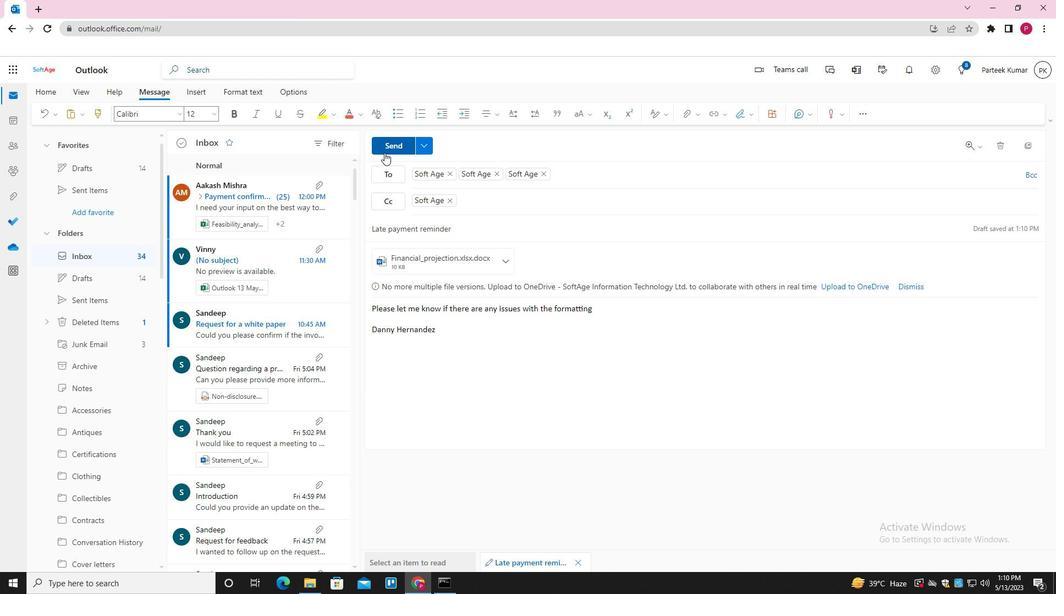 
Action: Mouse pressed left at (391, 147)
Screenshot: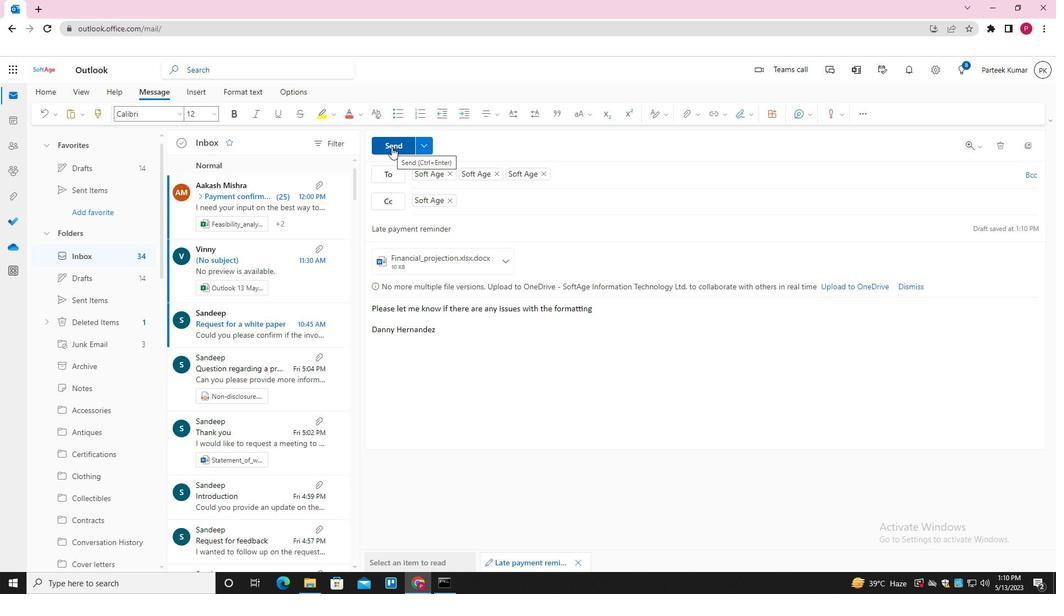 
